 Task: Hide page details on your booking page.
Action: Mouse moved to (902, 82)
Screenshot: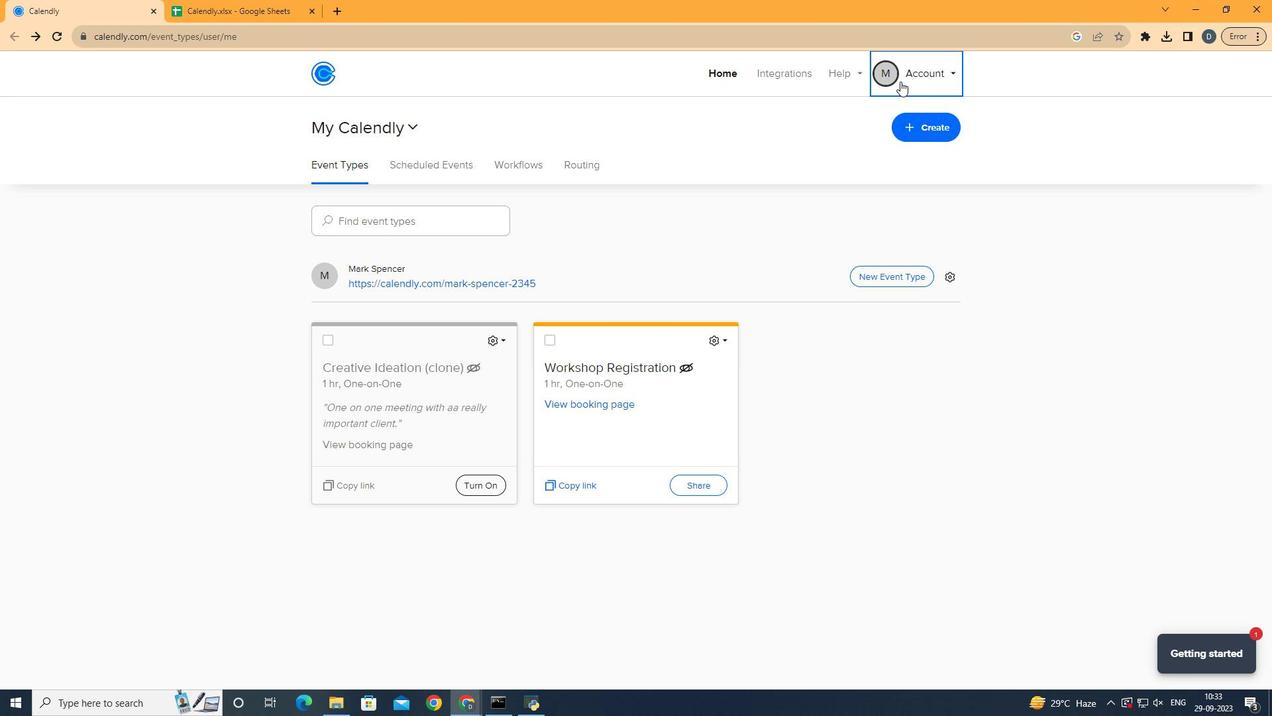 
Action: Mouse pressed left at (902, 82)
Screenshot: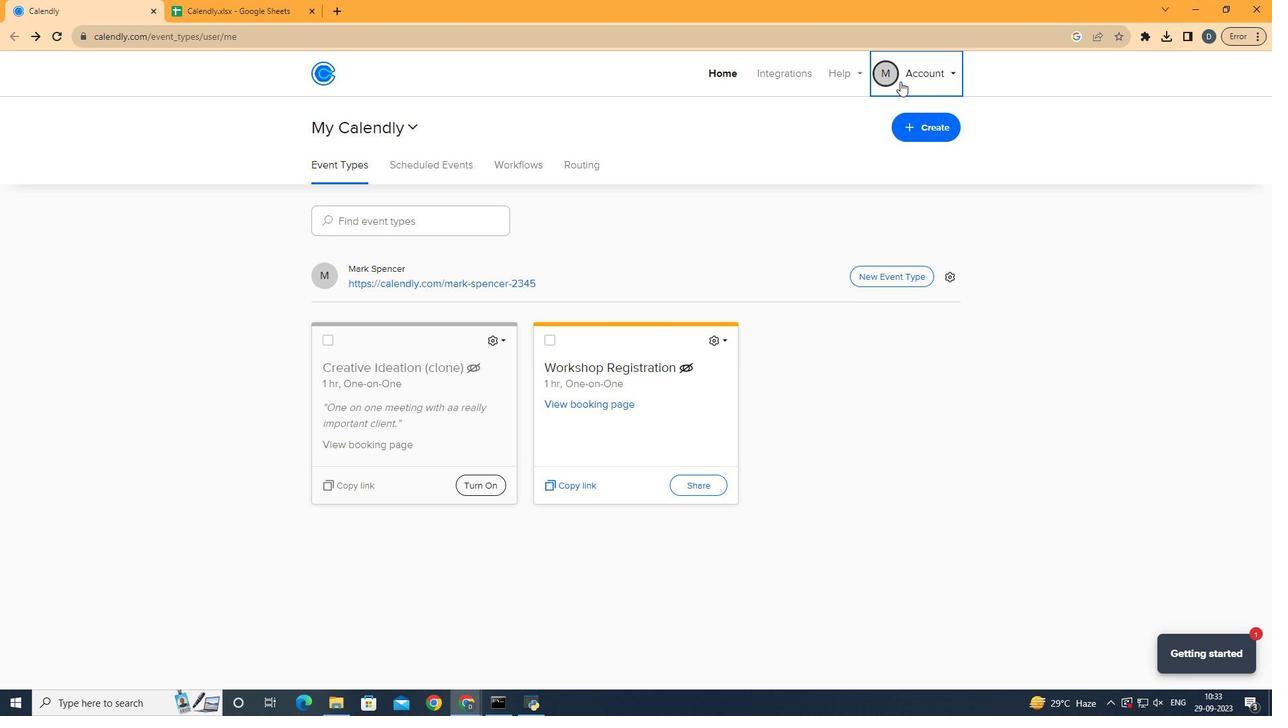 
Action: Mouse moved to (851, 172)
Screenshot: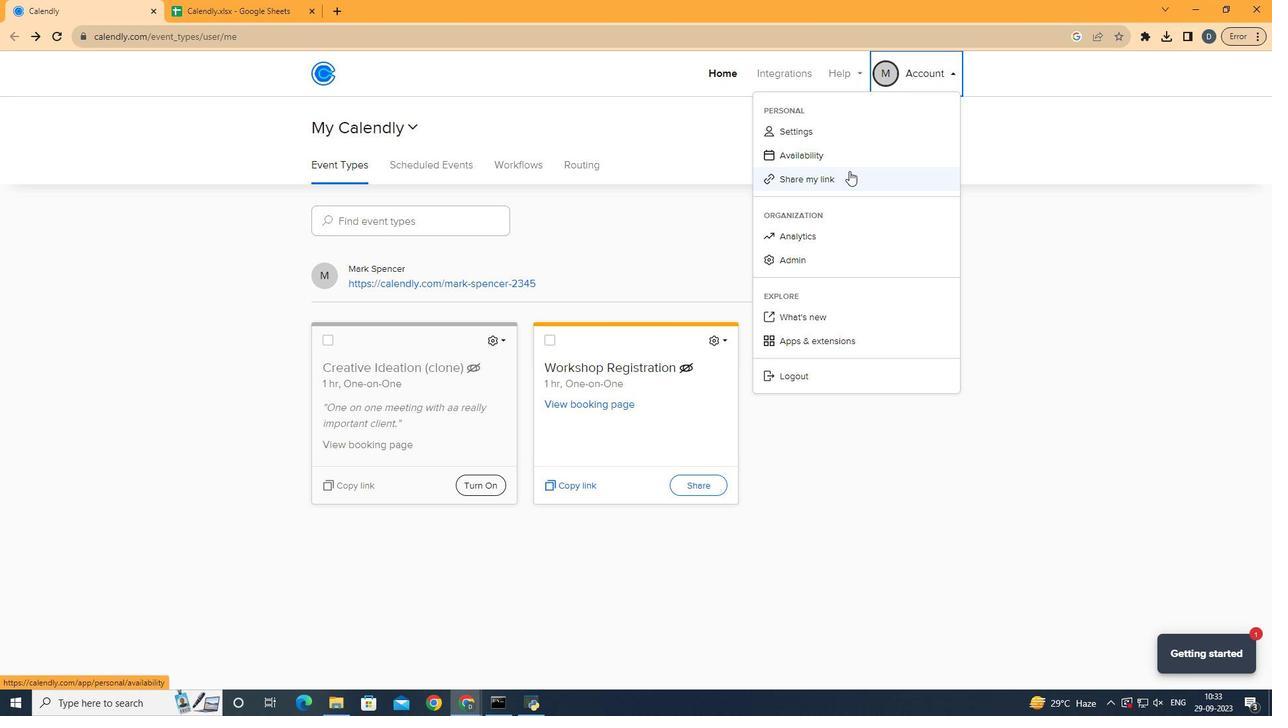 
Action: Mouse pressed left at (851, 172)
Screenshot: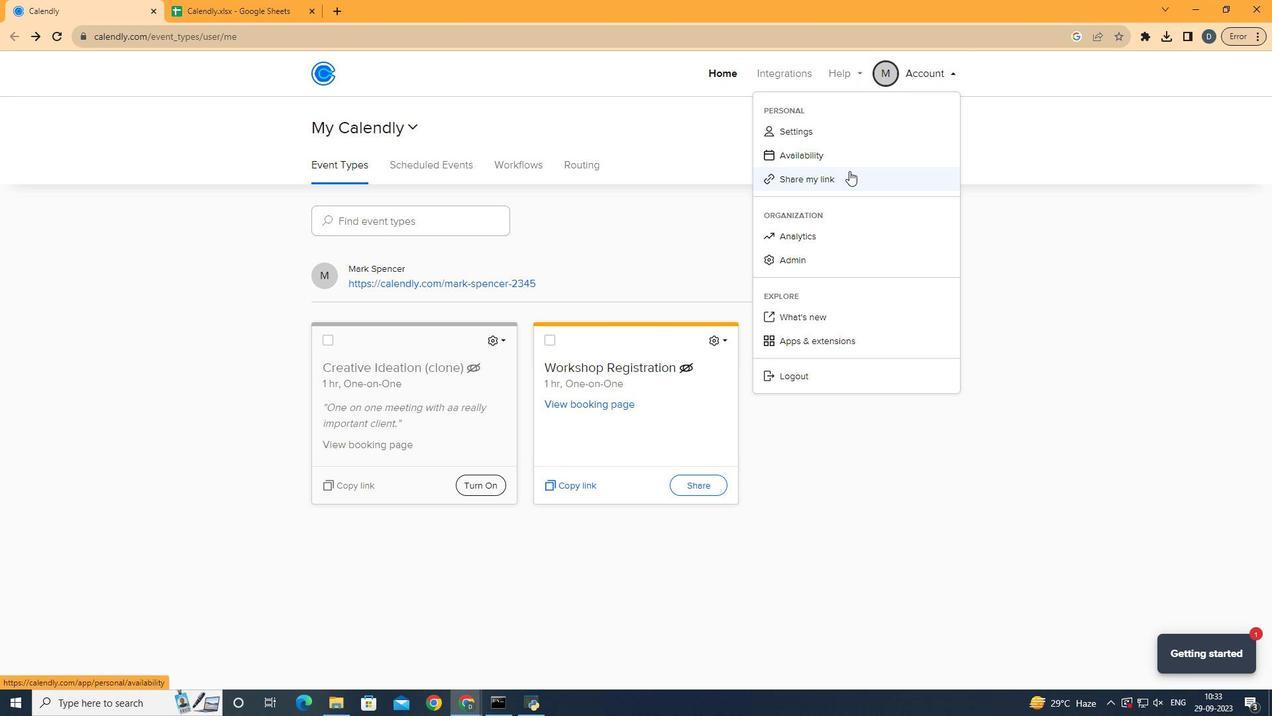 
Action: Mouse moved to (684, 230)
Screenshot: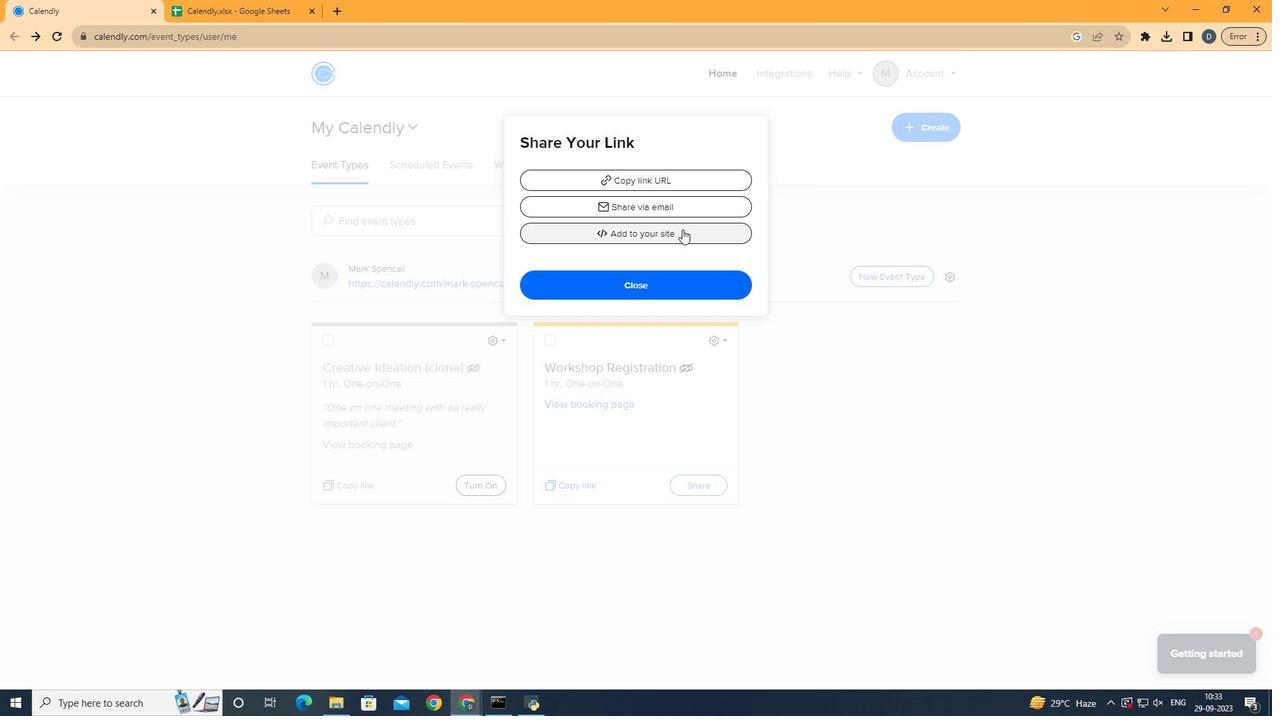 
Action: Mouse pressed left at (684, 230)
Screenshot: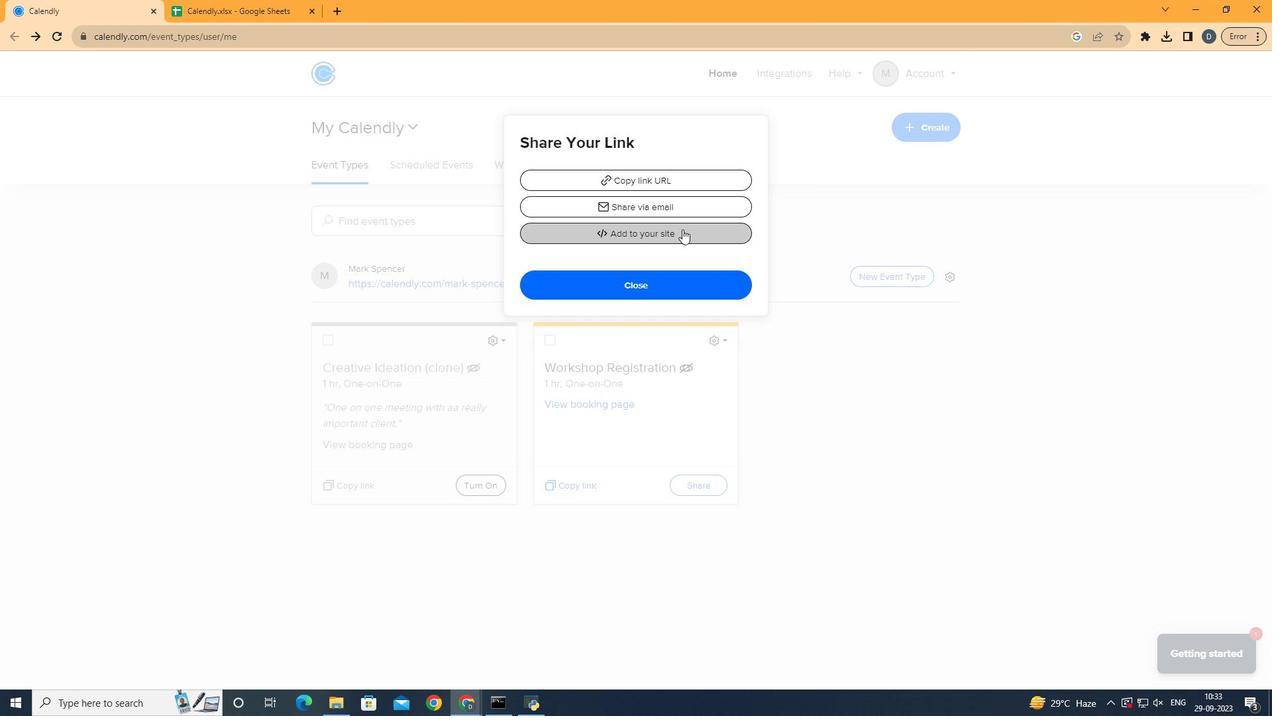 
Action: Mouse moved to (790, 270)
Screenshot: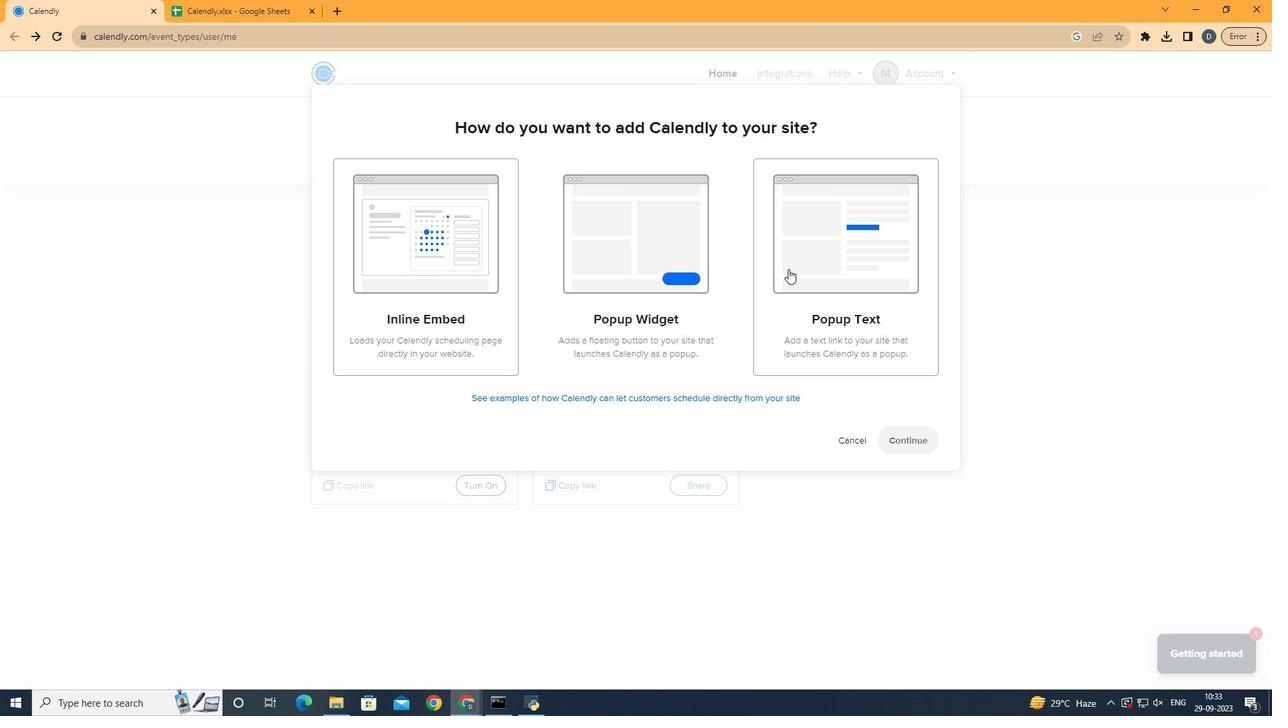 
Action: Mouse pressed left at (790, 270)
Screenshot: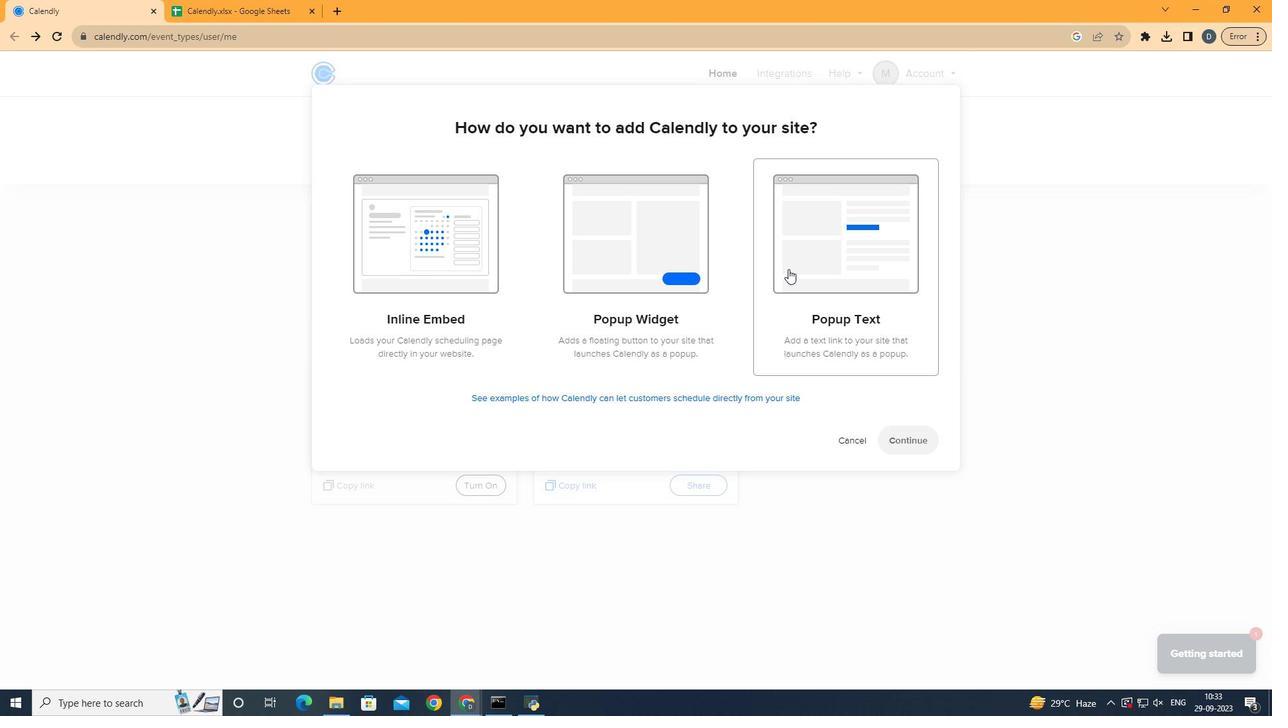 
Action: Mouse moved to (897, 439)
Screenshot: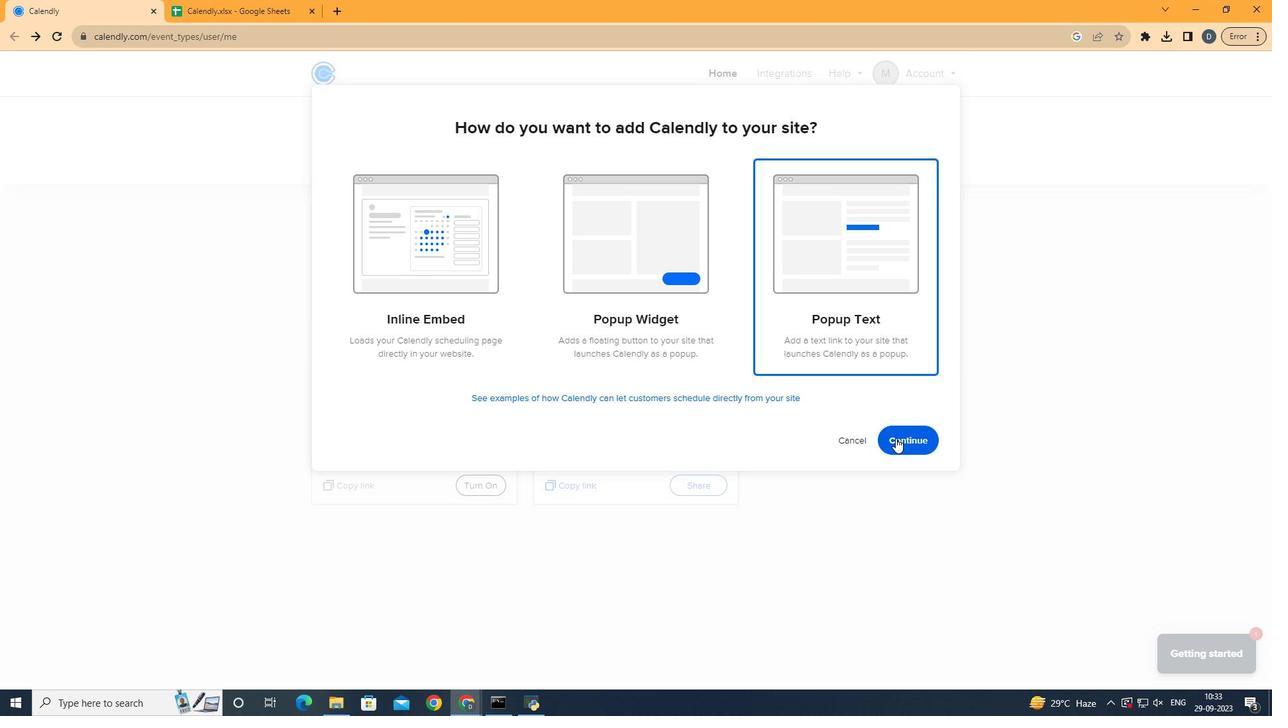 
Action: Mouse pressed left at (897, 439)
Screenshot: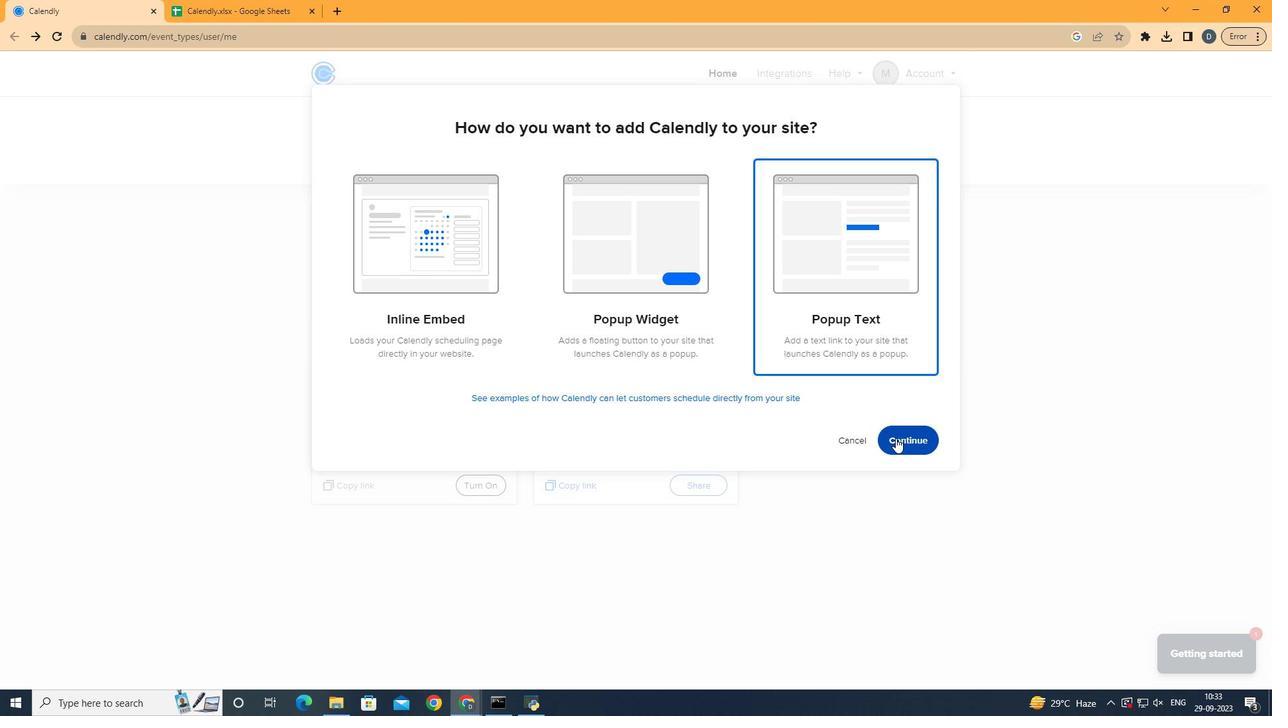 
Action: Mouse moved to (533, 339)
Screenshot: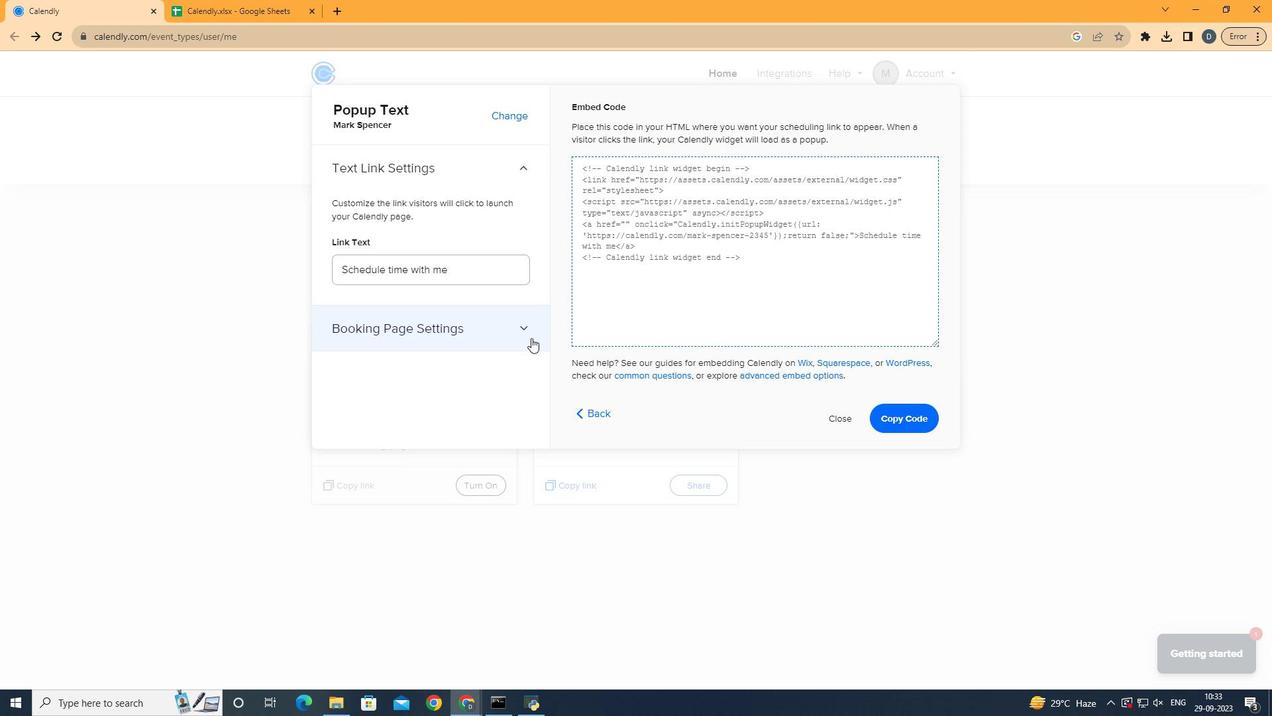 
Action: Mouse pressed left at (533, 339)
Screenshot: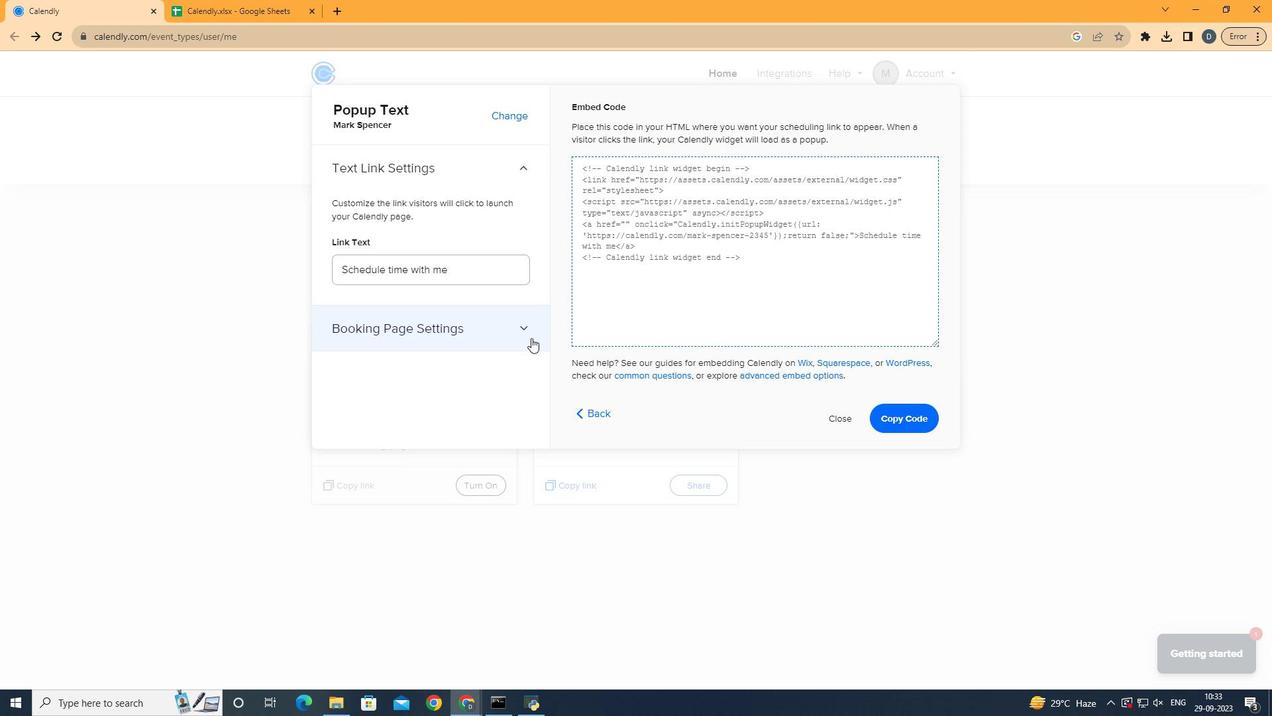 
Action: Mouse moved to (376, 285)
Screenshot: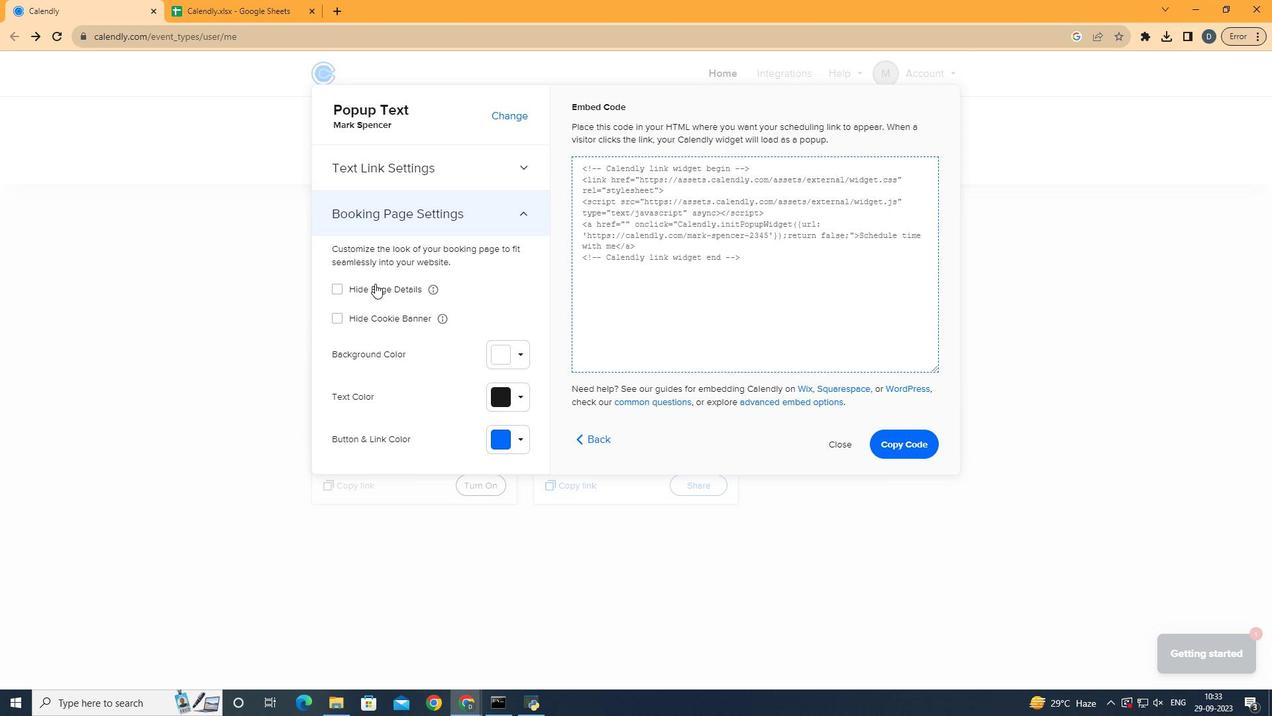 
Action: Mouse pressed left at (376, 285)
Screenshot: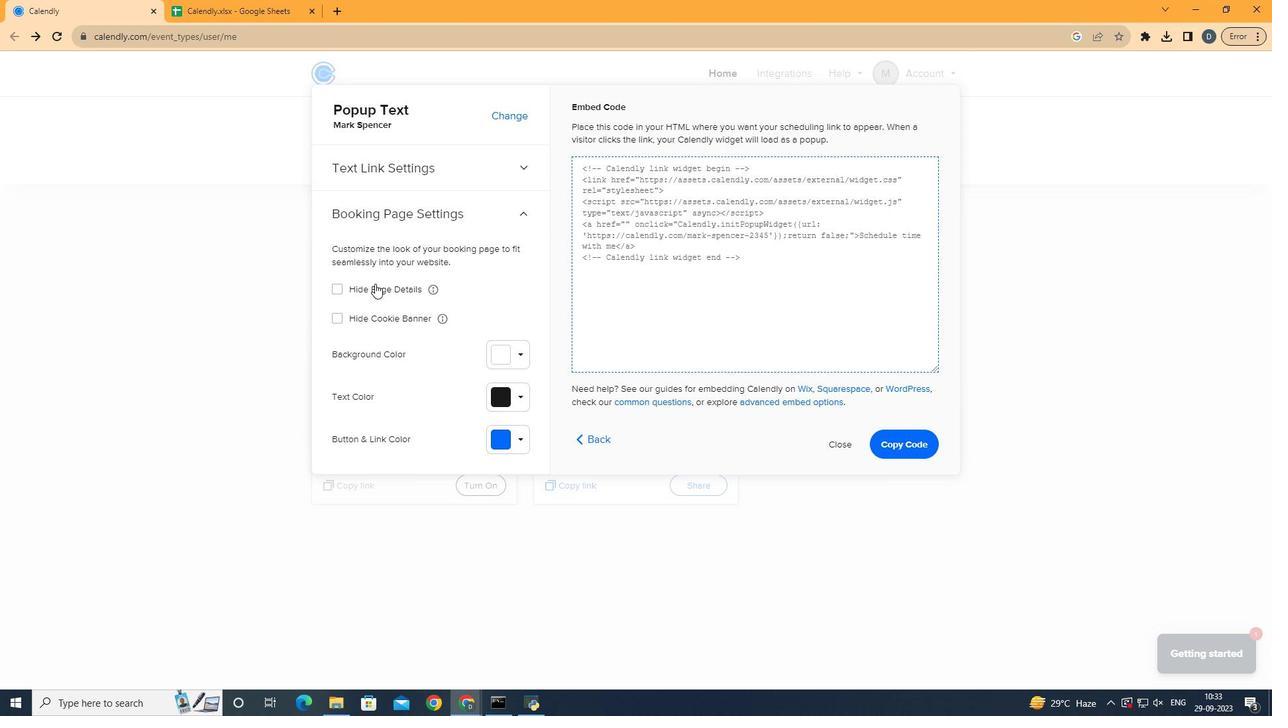
Action: Mouse moved to (526, 315)
Screenshot: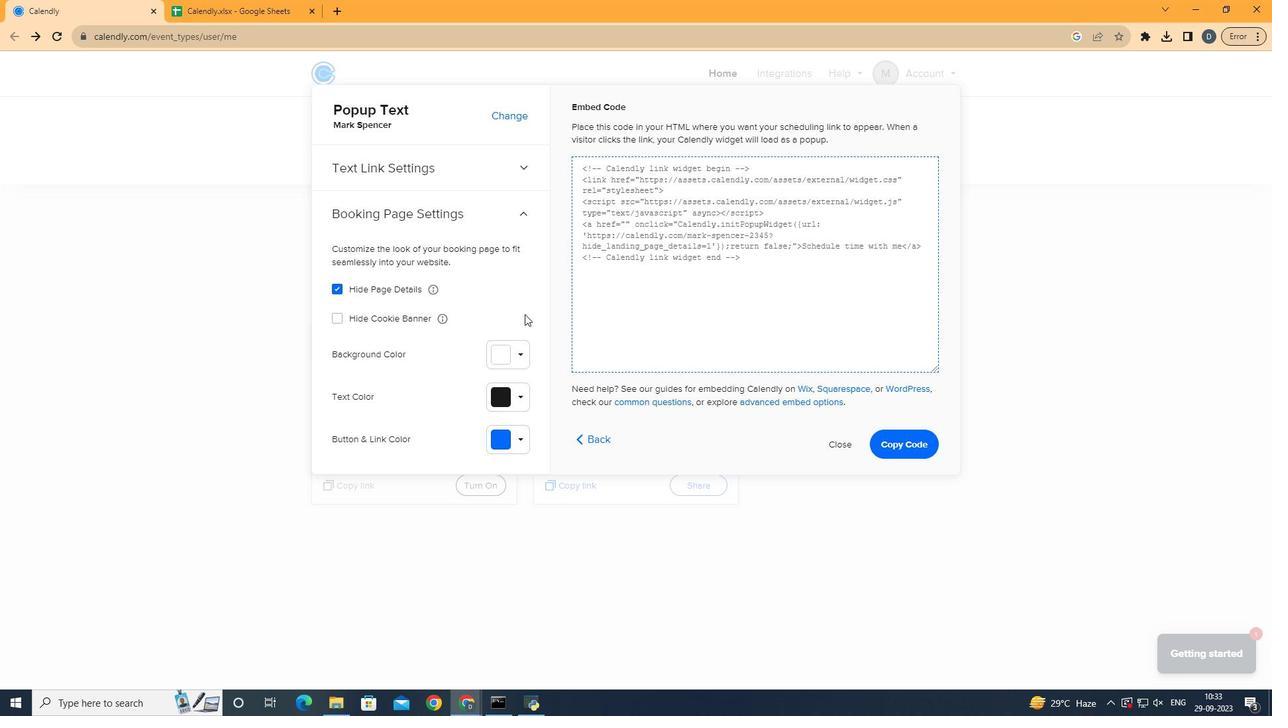 
